 Task: Select Convenience. Add to cart, from Total Wine & More for 3732 Beeghley Street, Allenport, Pennsylvania 15412, Cell Number 254-797-7777, following item :_x000D_
Ommegang Game of Thrones Gift Pack - 2
Action: Mouse moved to (337, 147)
Screenshot: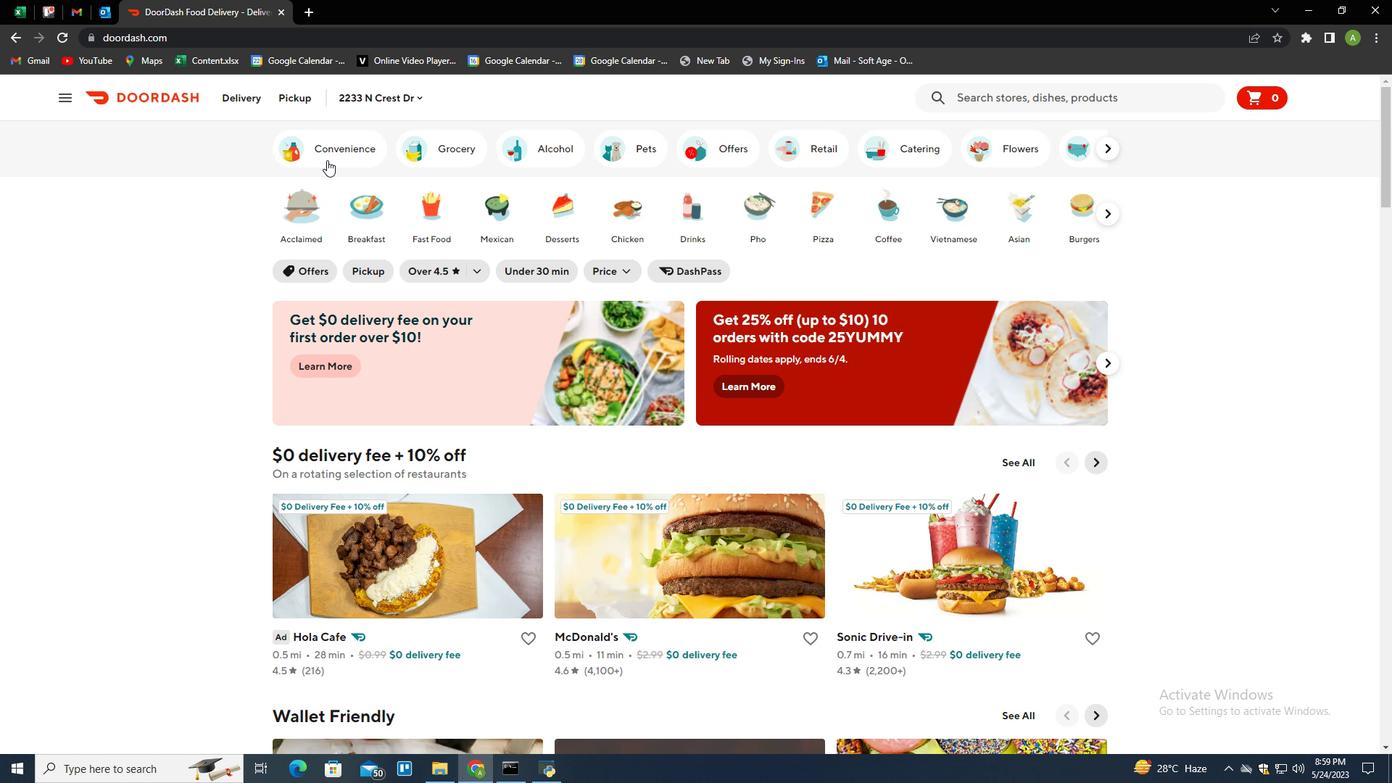 
Action: Mouse pressed left at (337, 147)
Screenshot: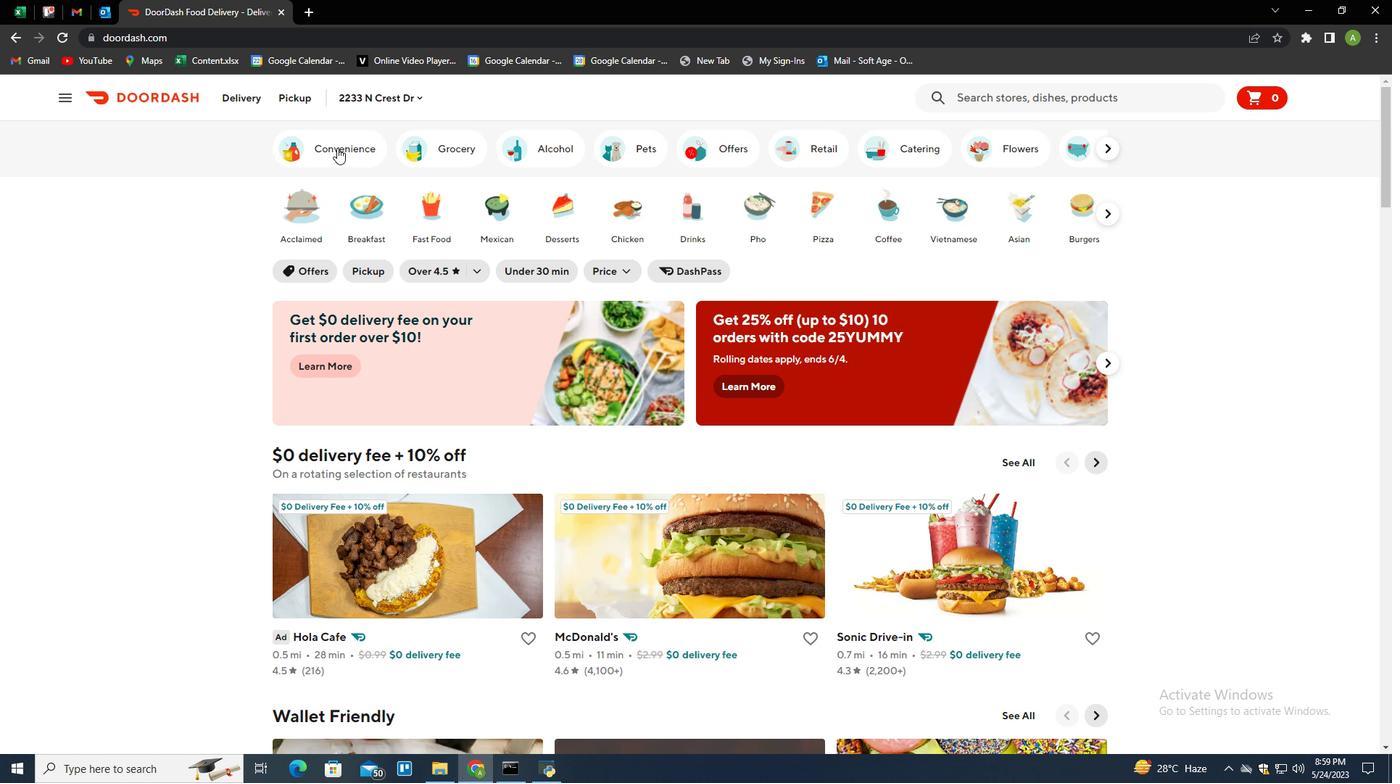 
Action: Mouse moved to (641, 559)
Screenshot: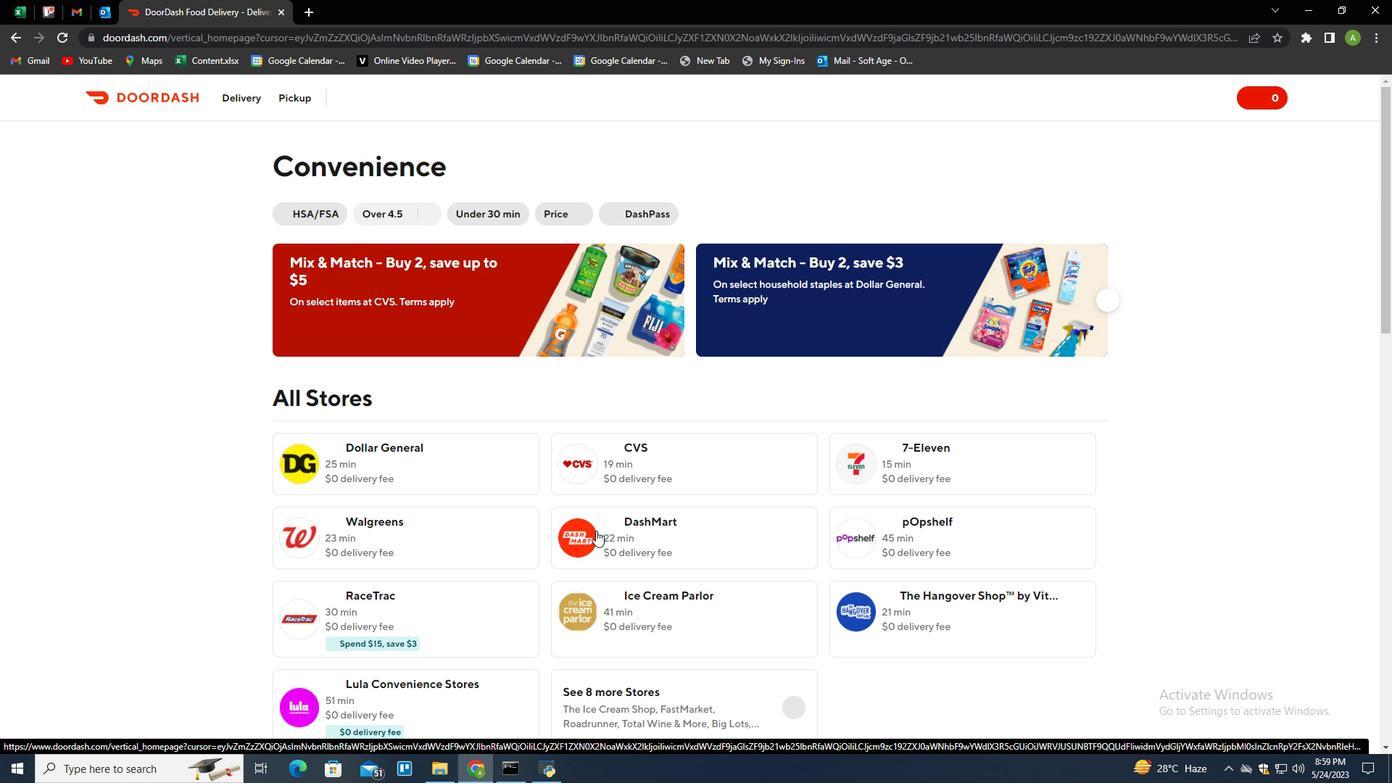 
Action: Mouse scrolled (641, 558) with delta (0, 0)
Screenshot: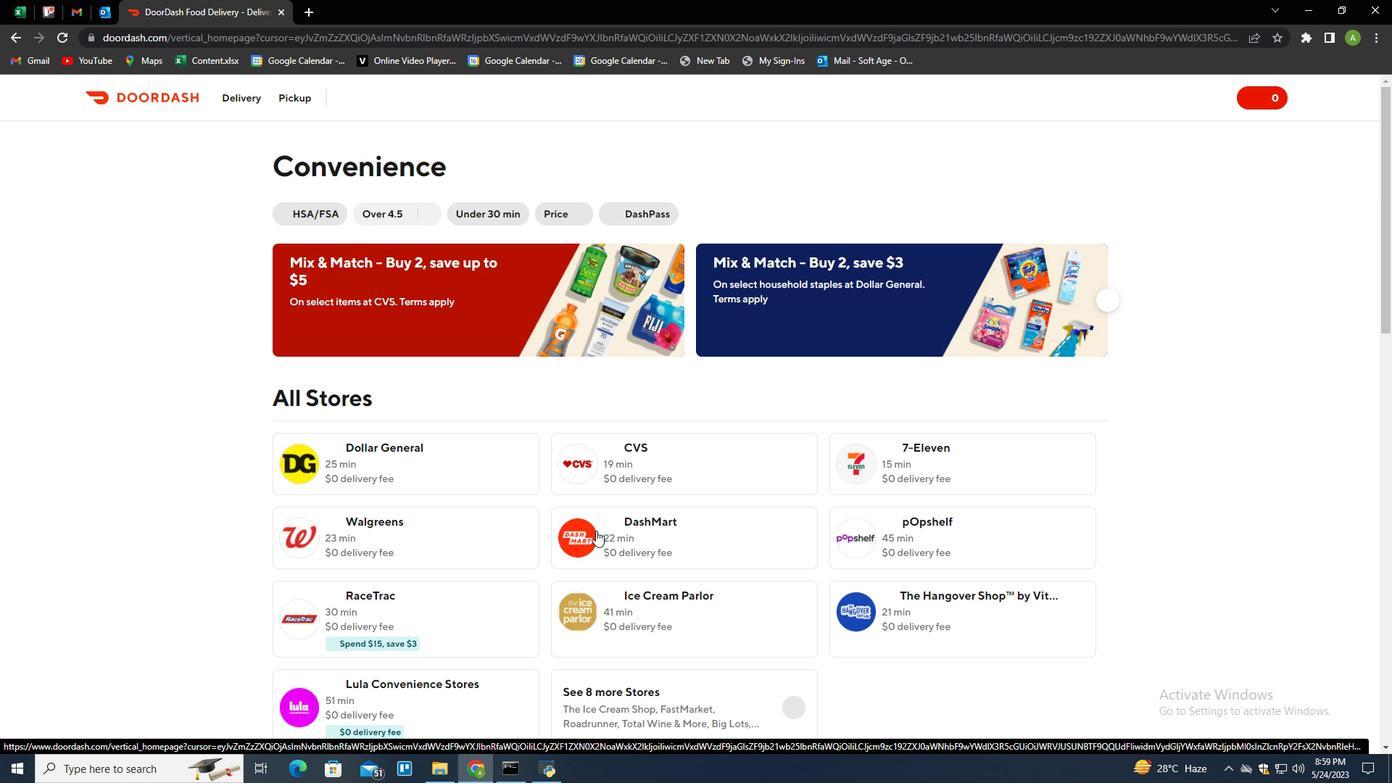 
Action: Mouse moved to (644, 561)
Screenshot: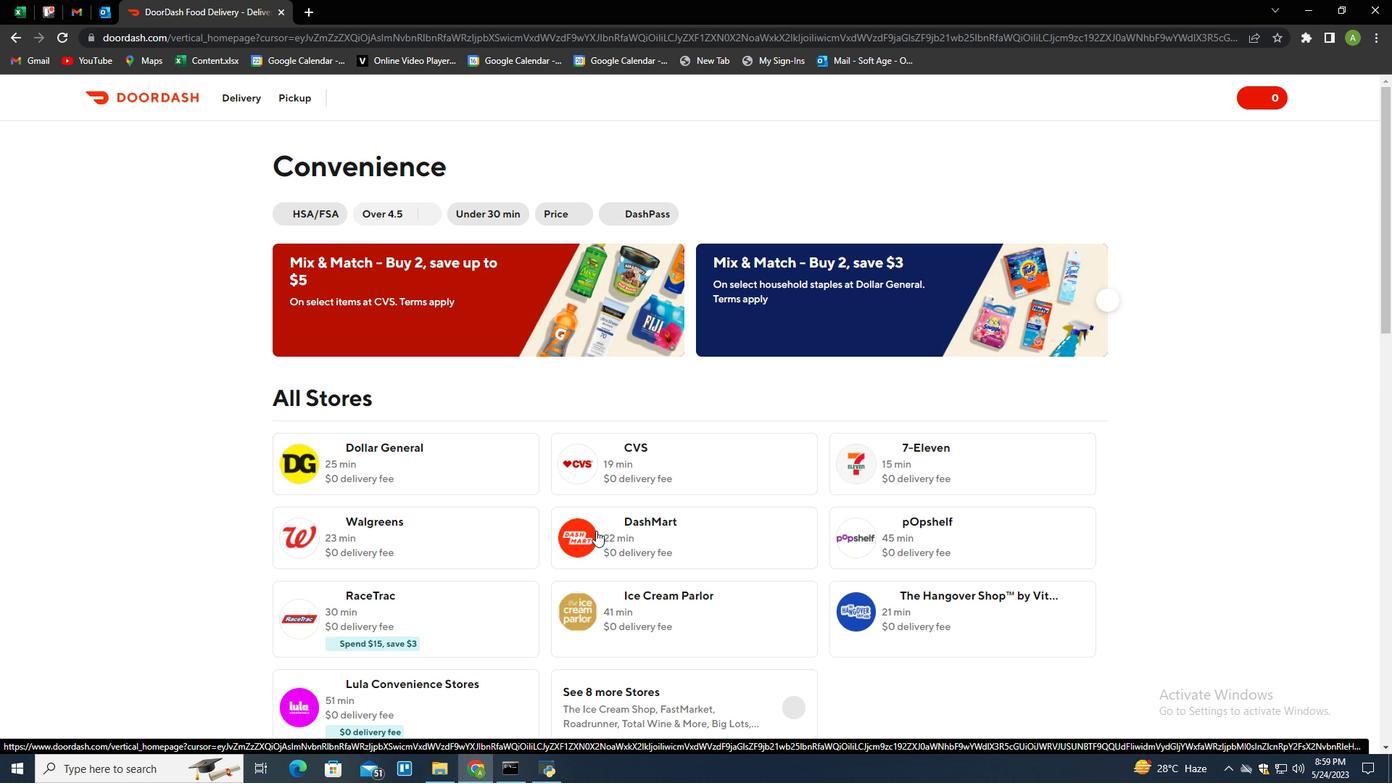 
Action: Mouse scrolled (644, 560) with delta (0, 0)
Screenshot: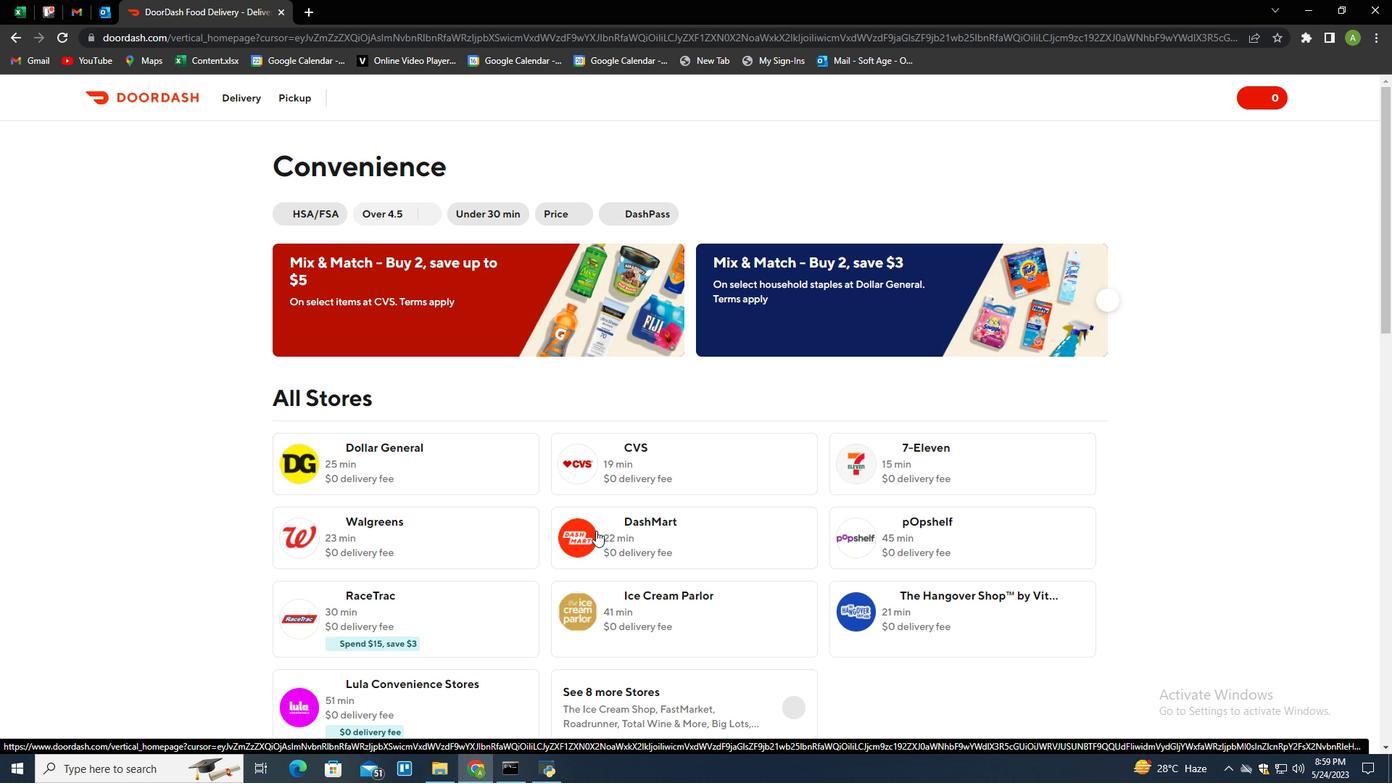 
Action: Mouse moved to (644, 561)
Screenshot: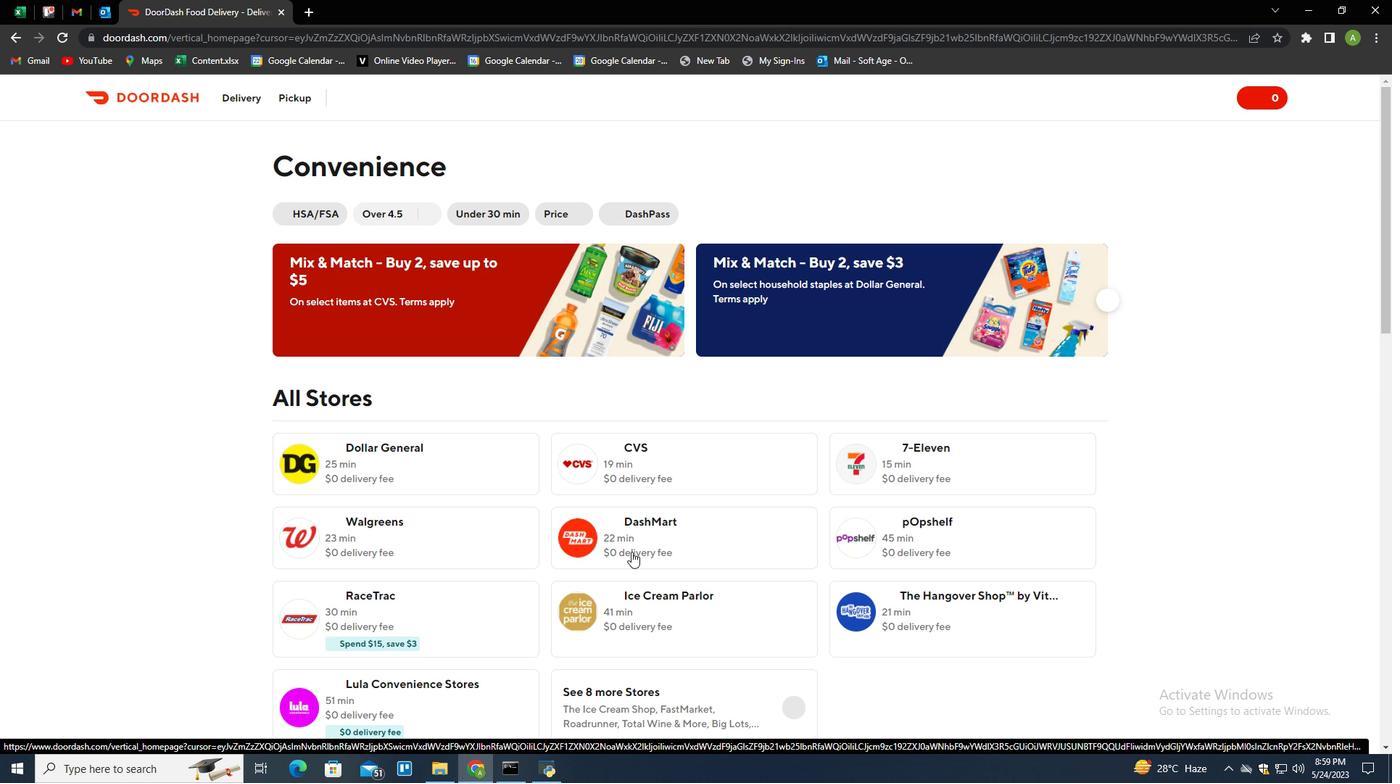
Action: Mouse scrolled (644, 560) with delta (0, 0)
Screenshot: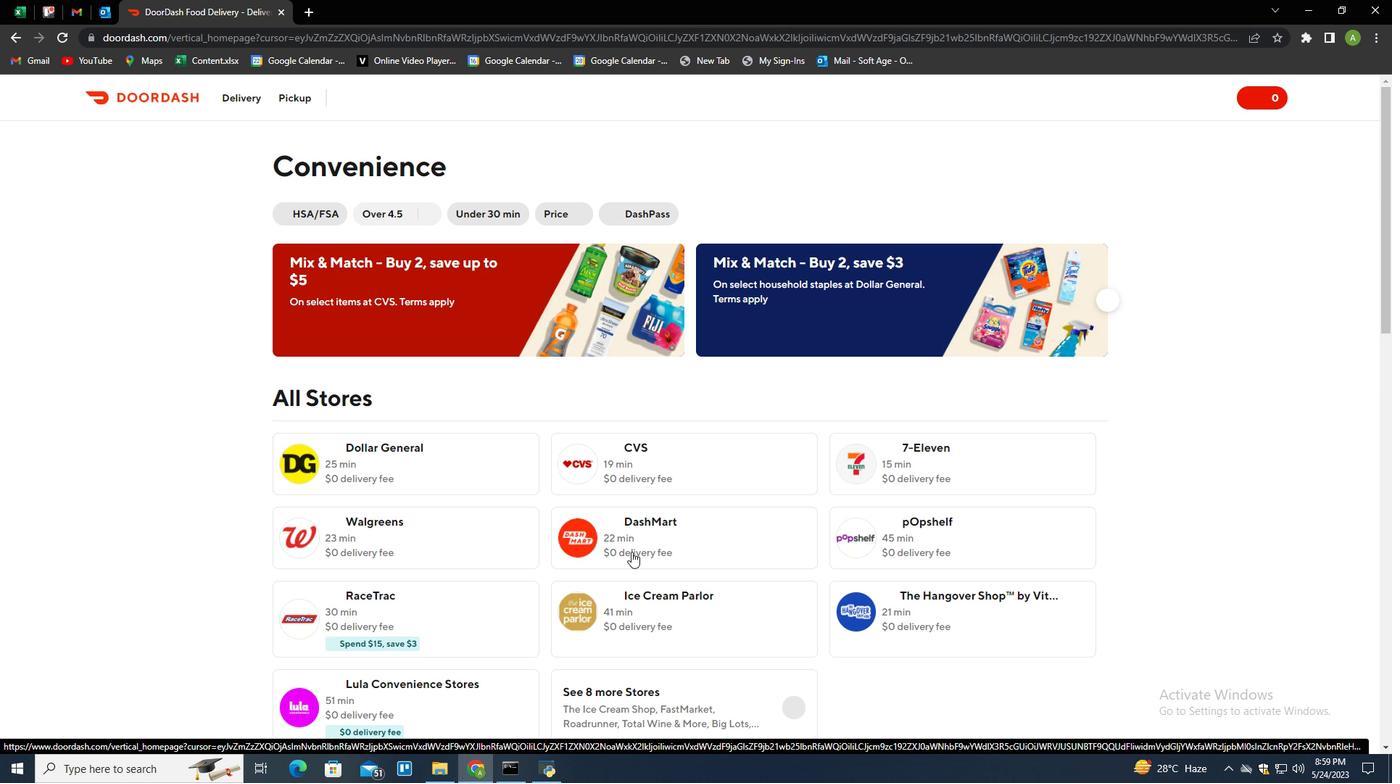 
Action: Mouse moved to (795, 493)
Screenshot: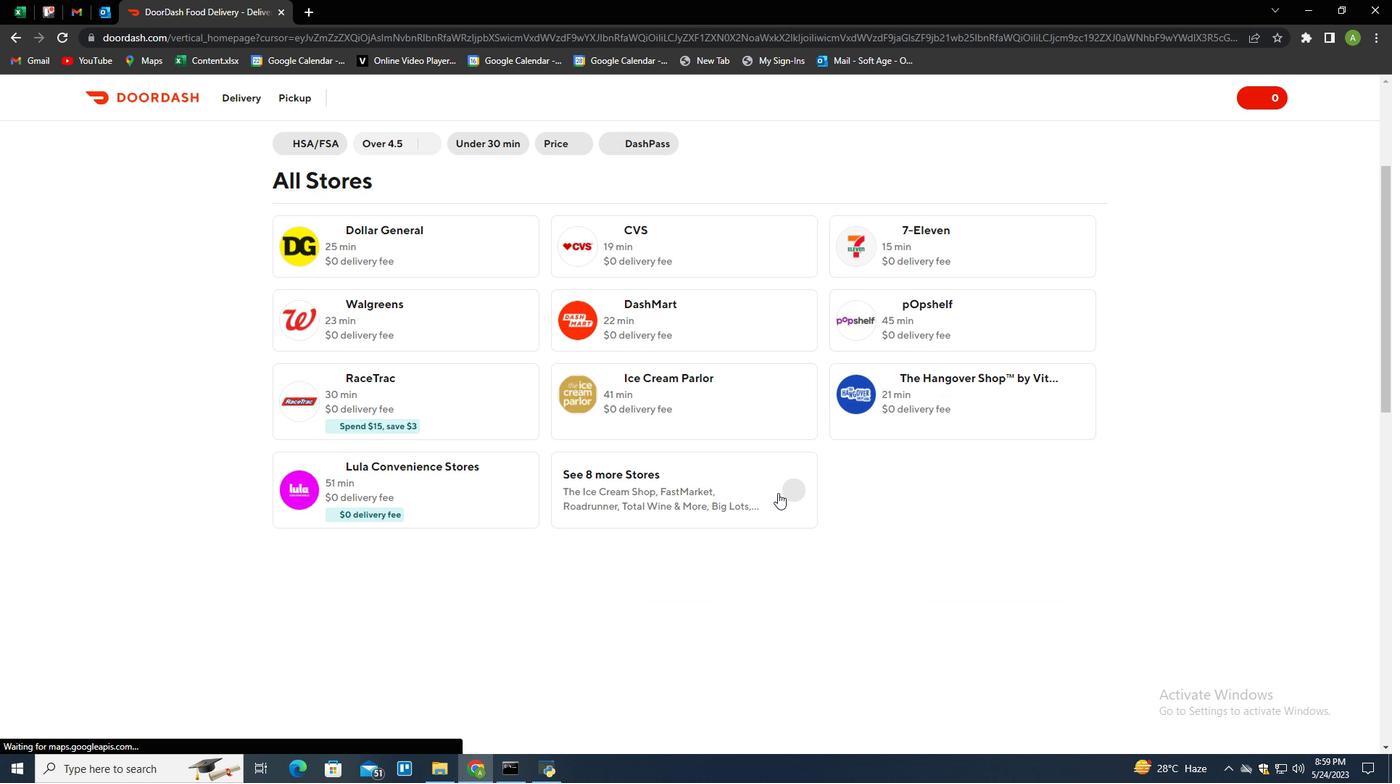 
Action: Mouse pressed left at (795, 493)
Screenshot: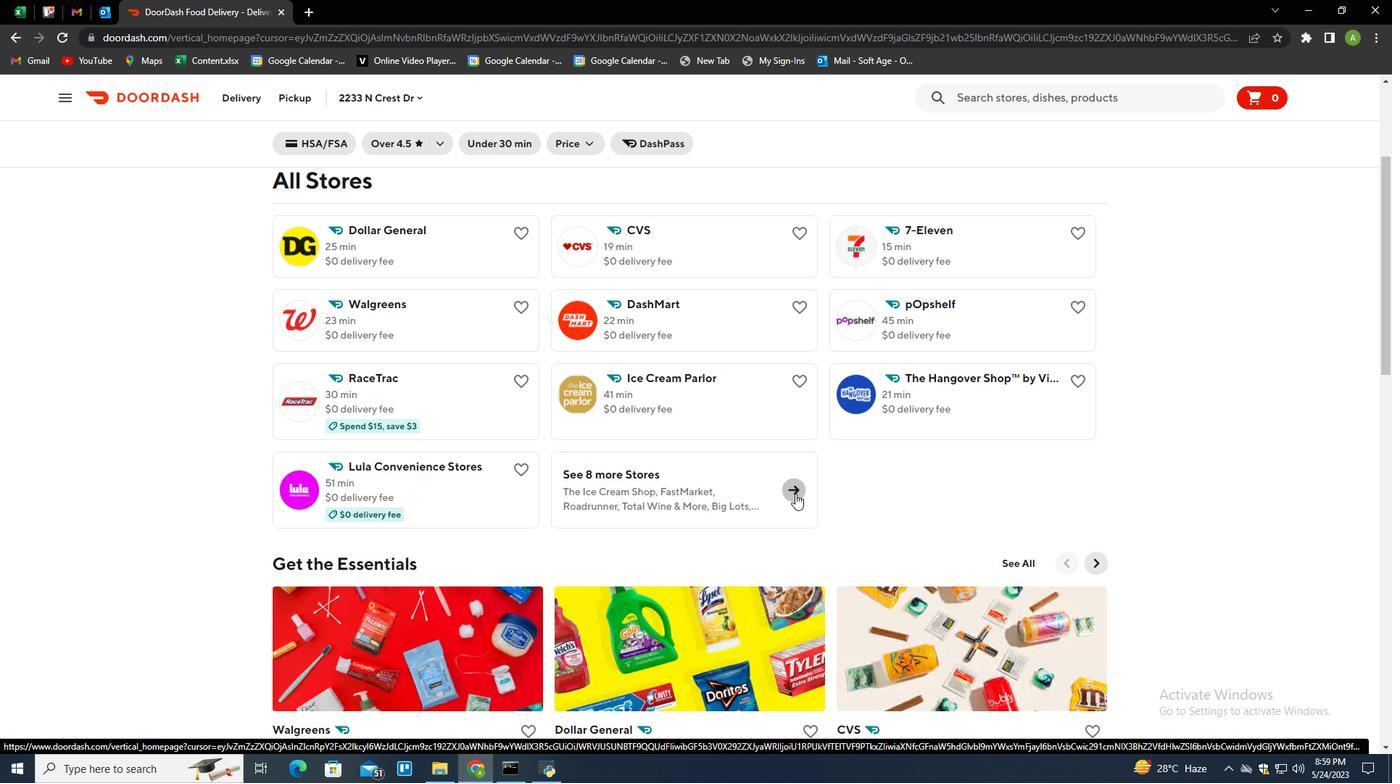 
Action: Mouse moved to (675, 539)
Screenshot: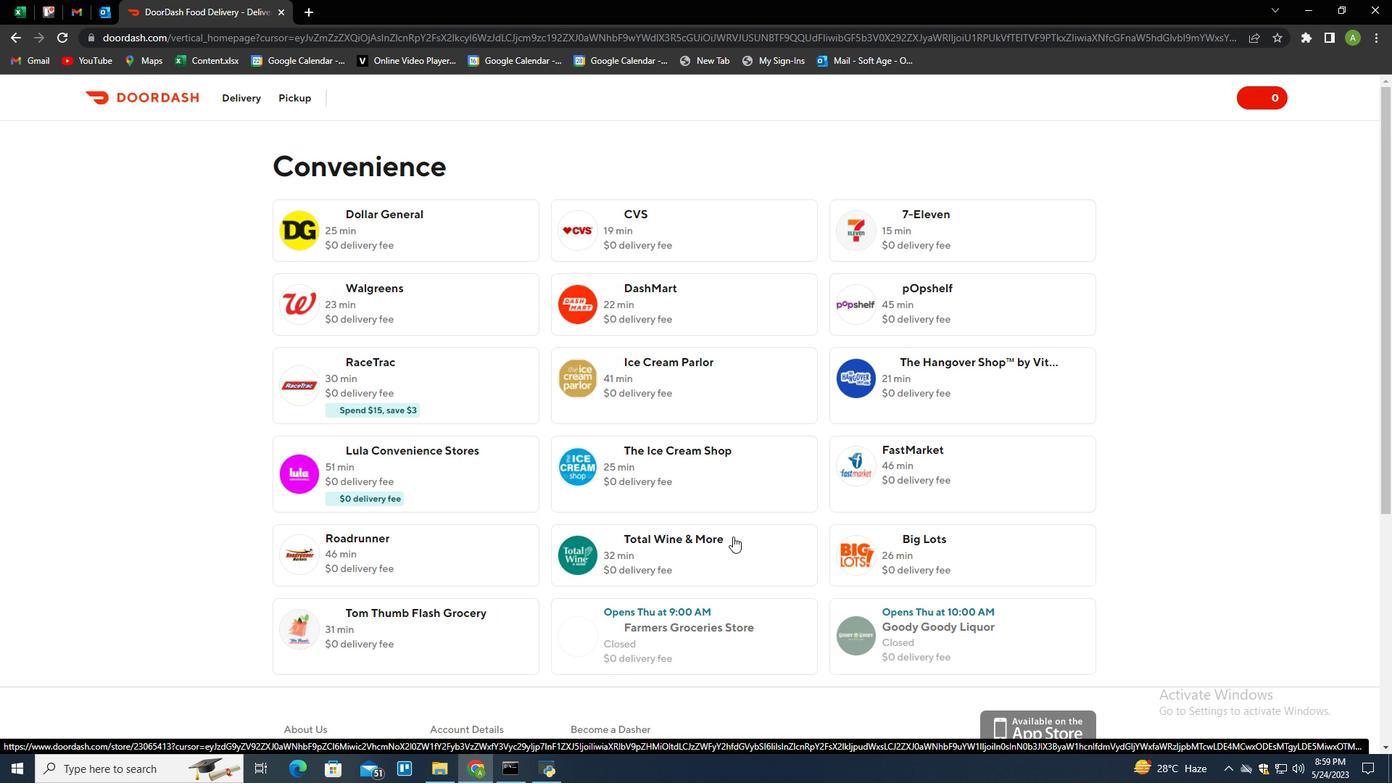 
Action: Mouse pressed left at (675, 539)
Screenshot: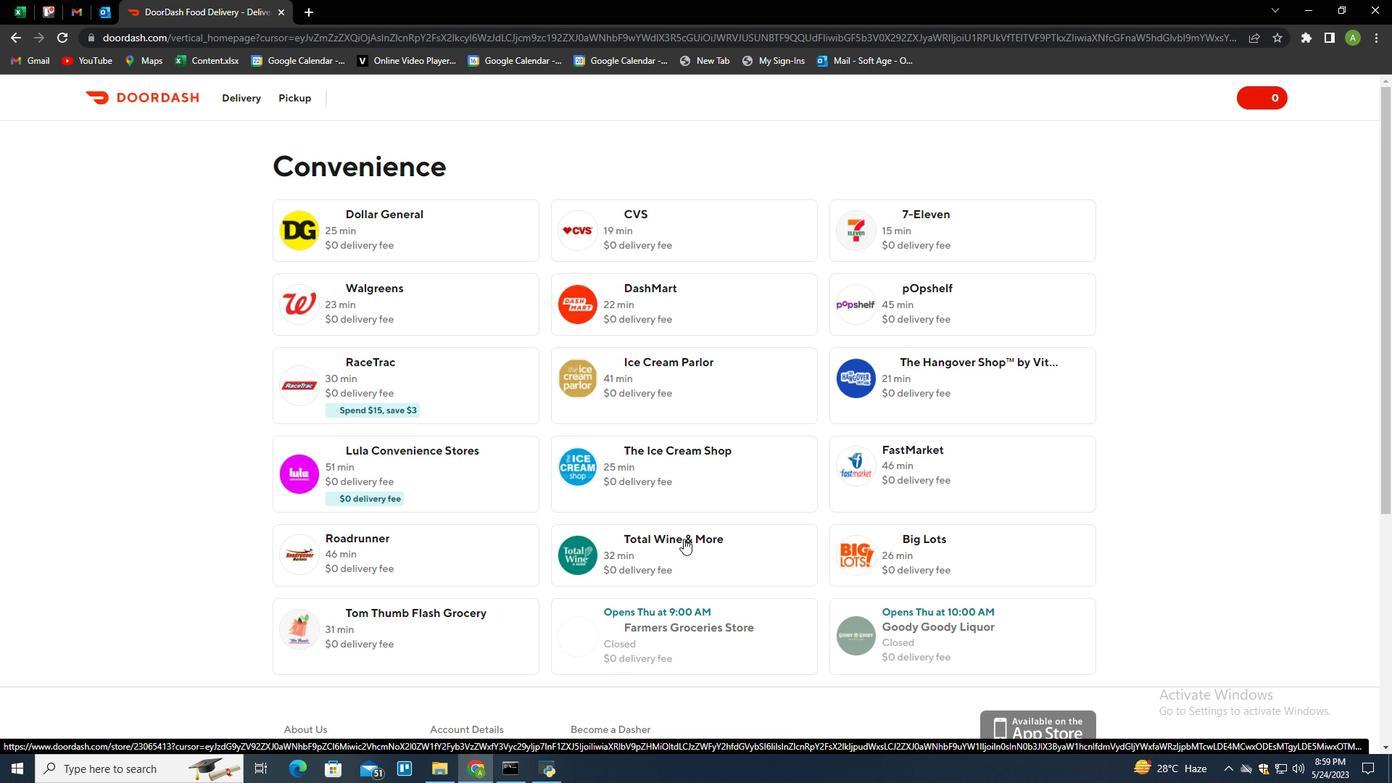 
Action: Mouse moved to (310, 95)
Screenshot: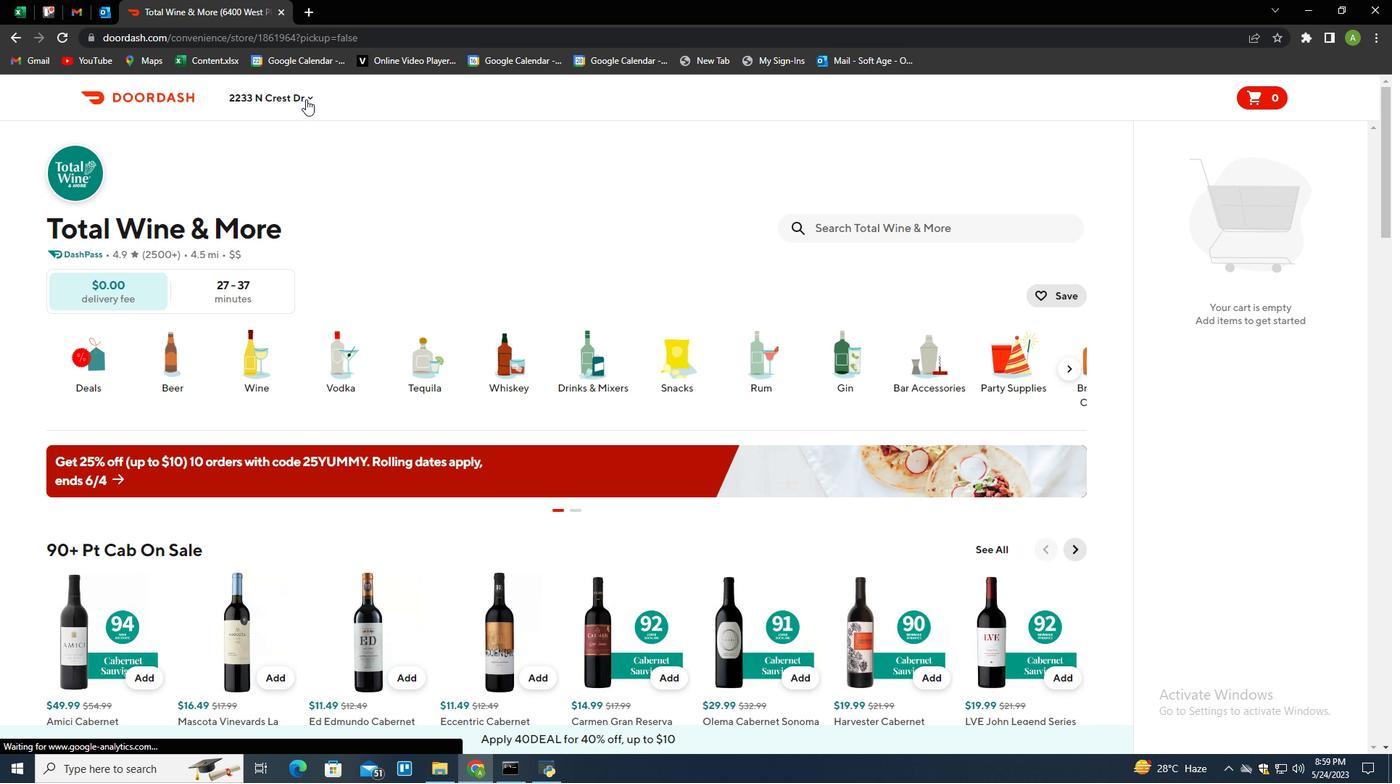 
Action: Mouse pressed left at (310, 95)
Screenshot: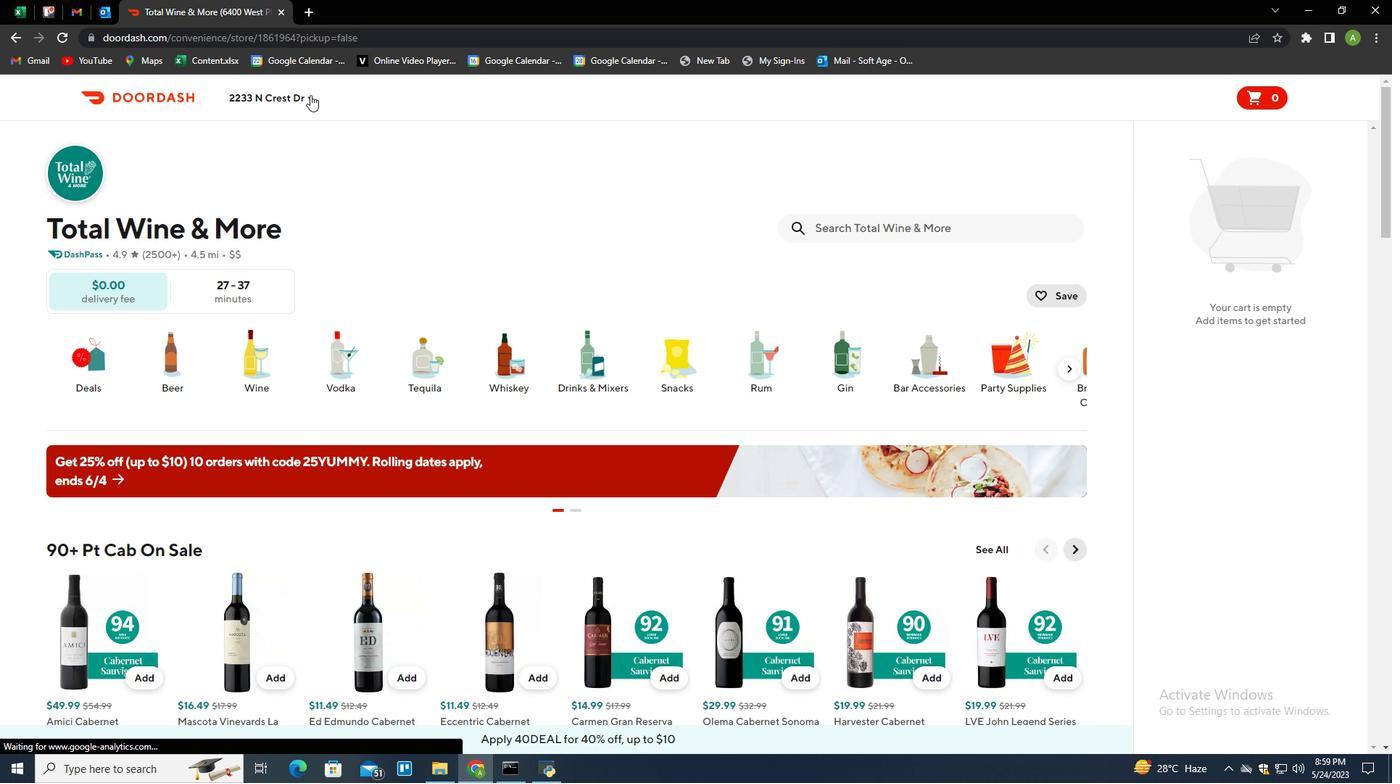 
Action: Mouse moved to (320, 161)
Screenshot: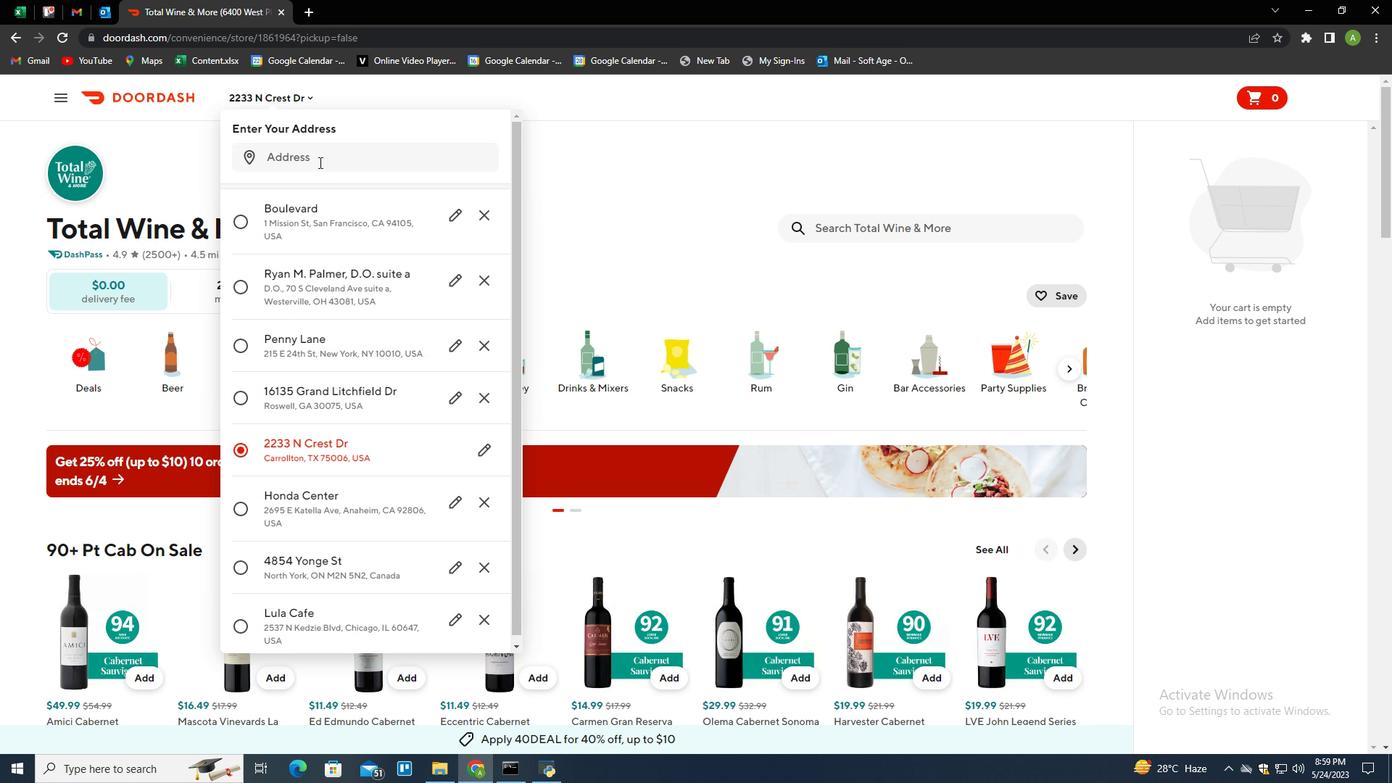 
Action: Mouse pressed left at (320, 161)
Screenshot: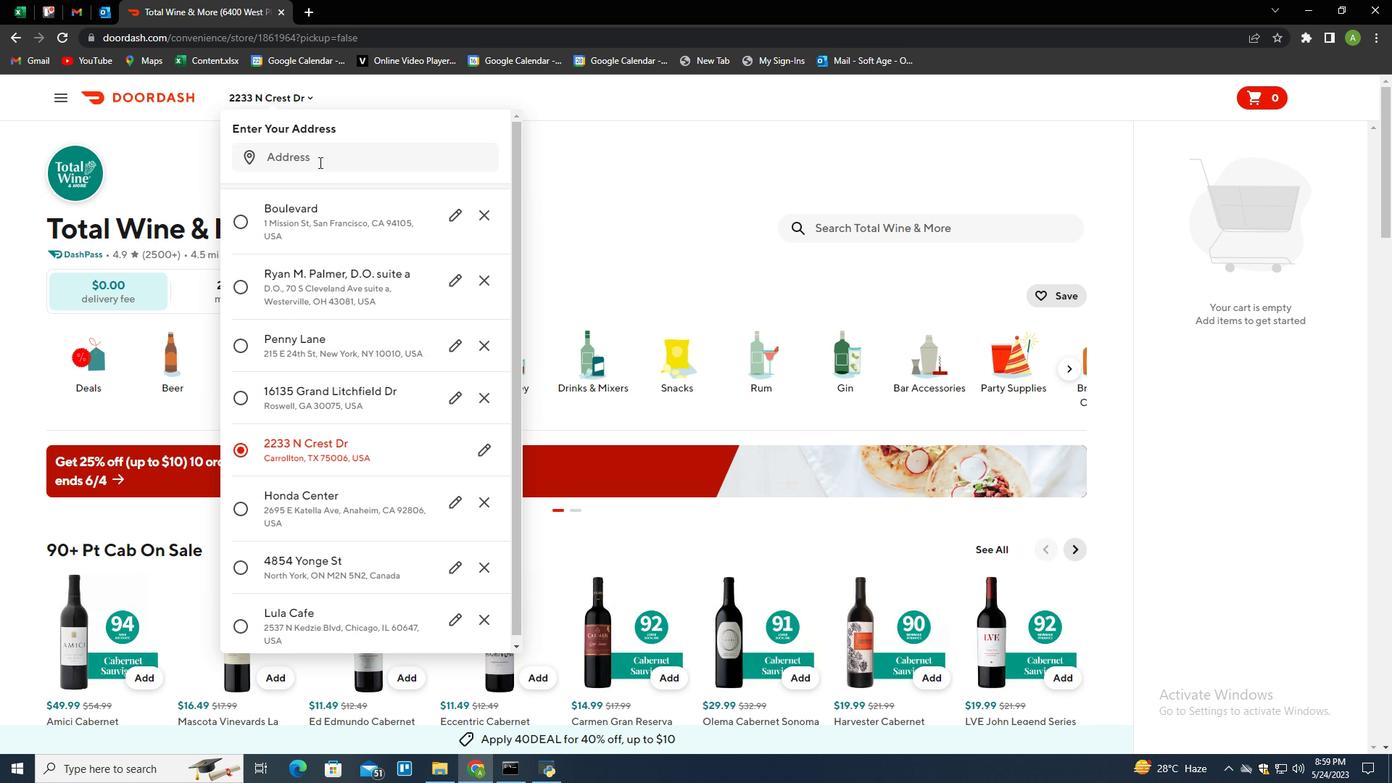
Action: Mouse moved to (282, 162)
Screenshot: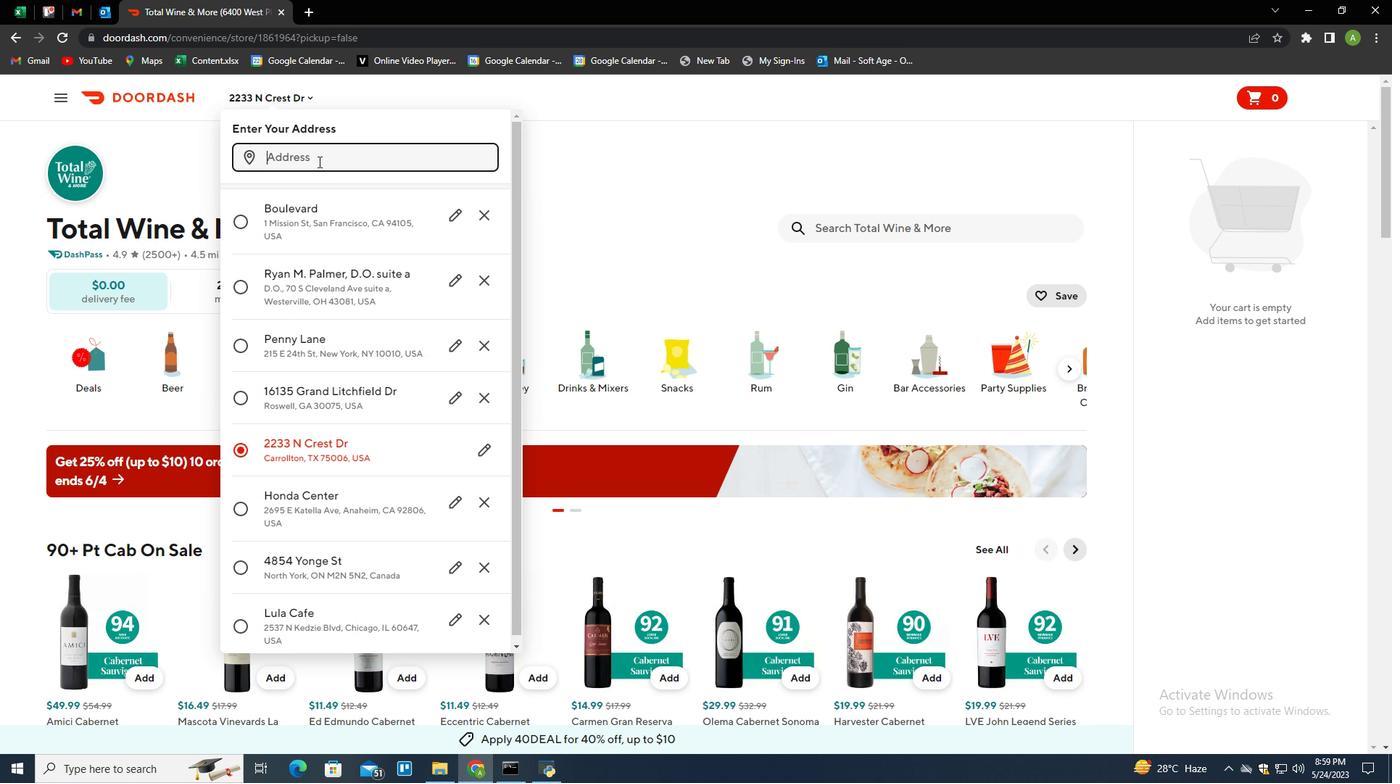 
Action: Key pressed 3732<Key.space>beeghley<Key.space>street,<Key.space>allenport,pennsylvania<Key.space>15412<Key.enter>
Screenshot: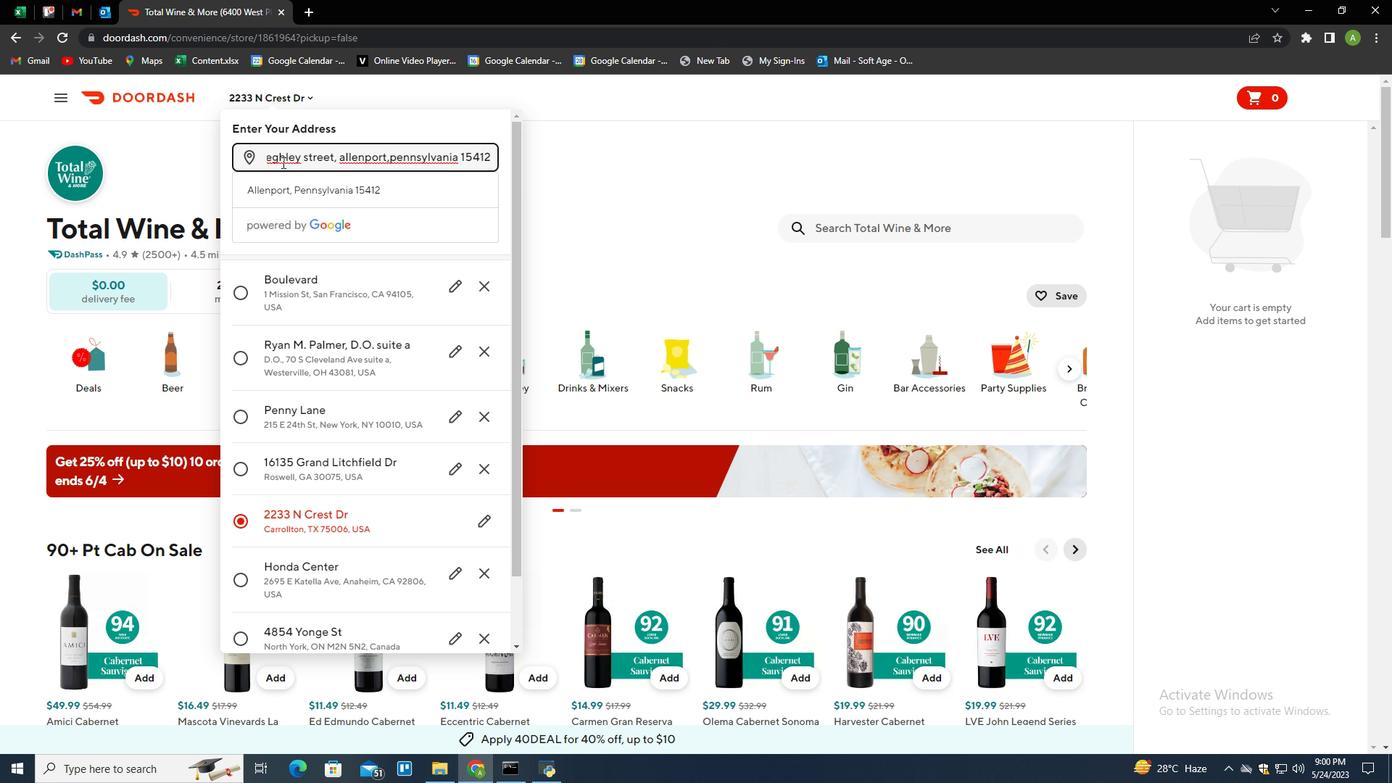 
Action: Mouse moved to (433, 641)
Screenshot: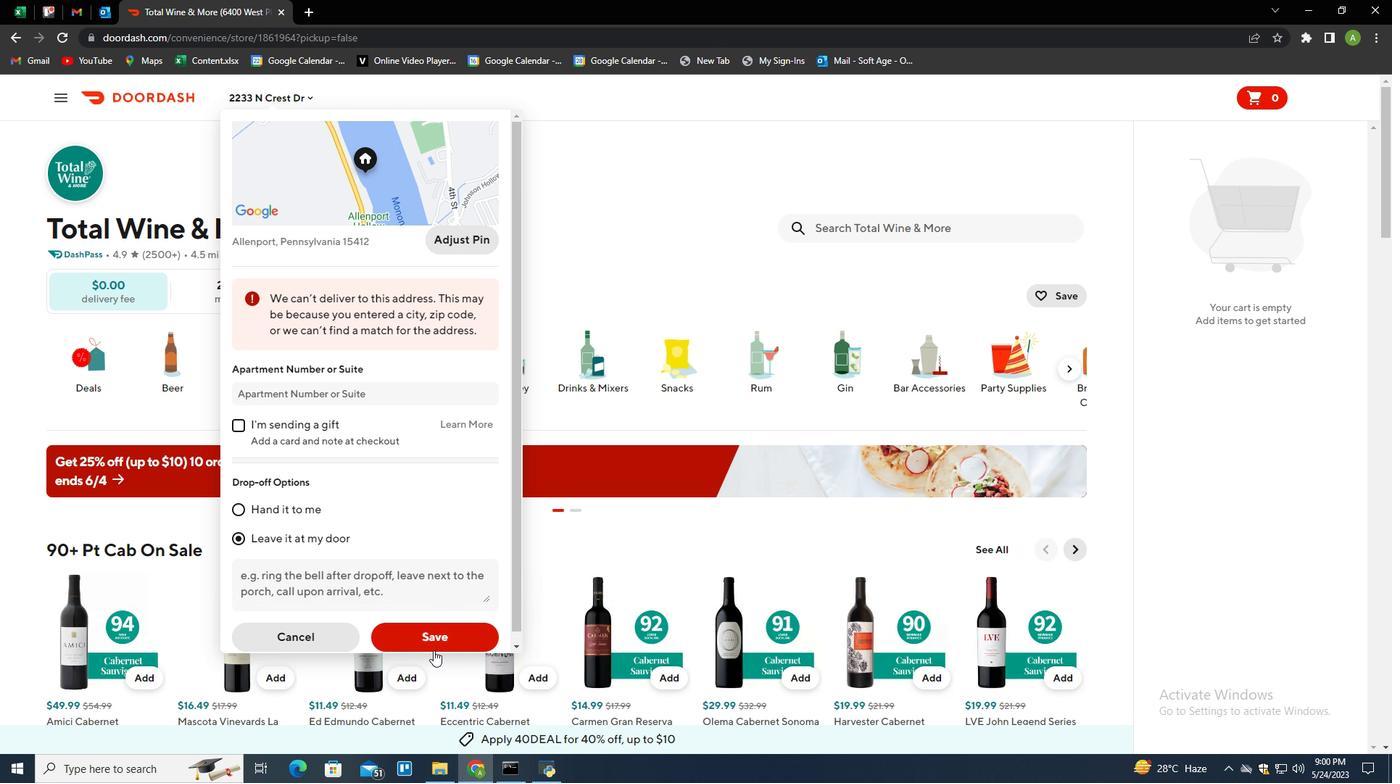 
Action: Mouse pressed left at (433, 641)
Screenshot: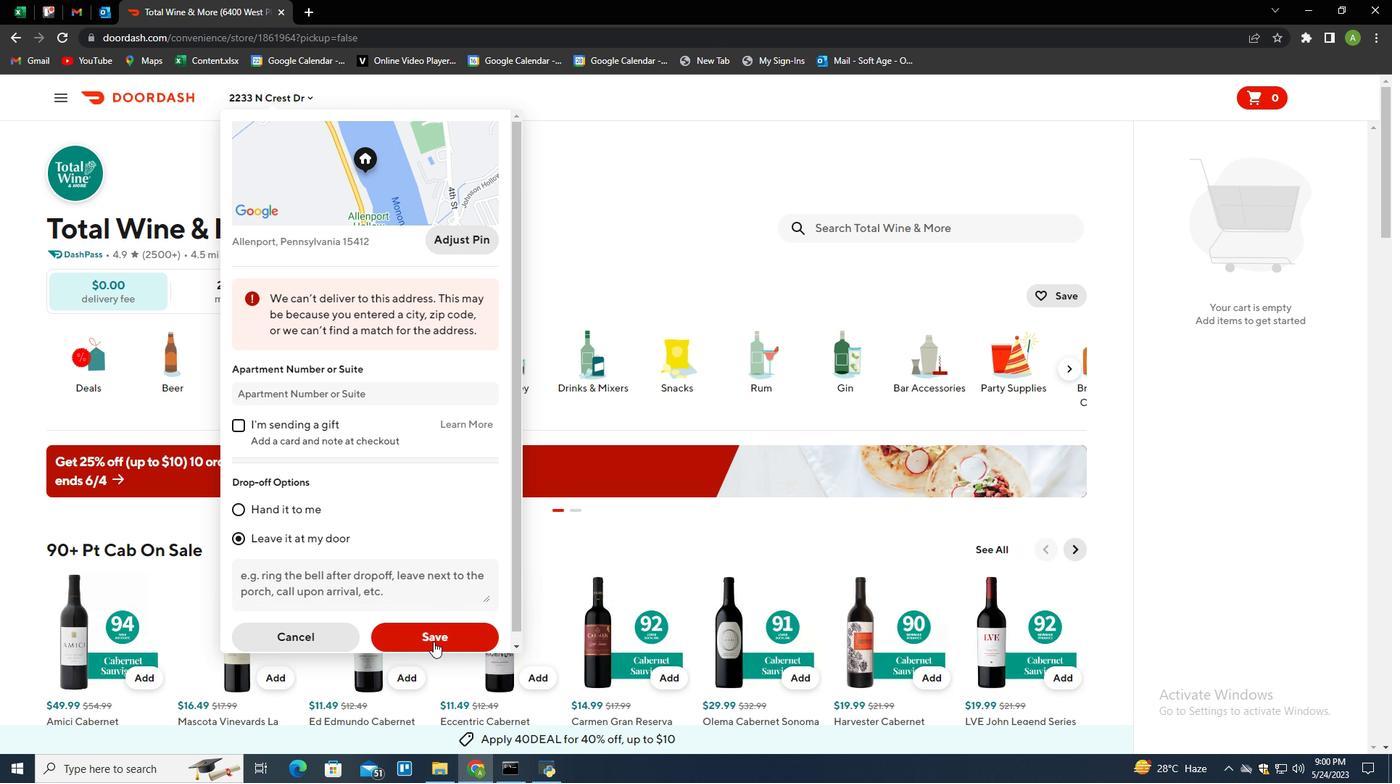 
Action: Mouse moved to (874, 227)
Screenshot: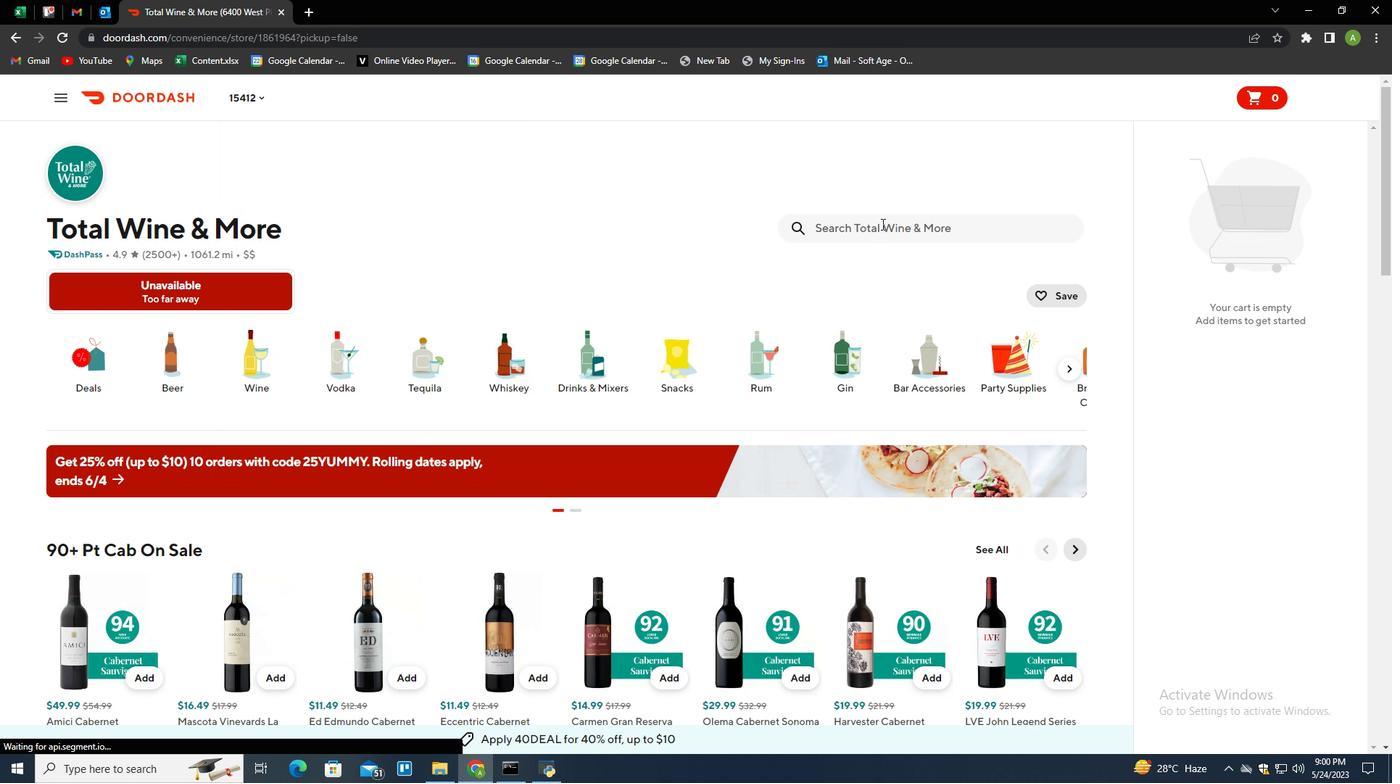 
Action: Mouse pressed left at (874, 227)
Screenshot: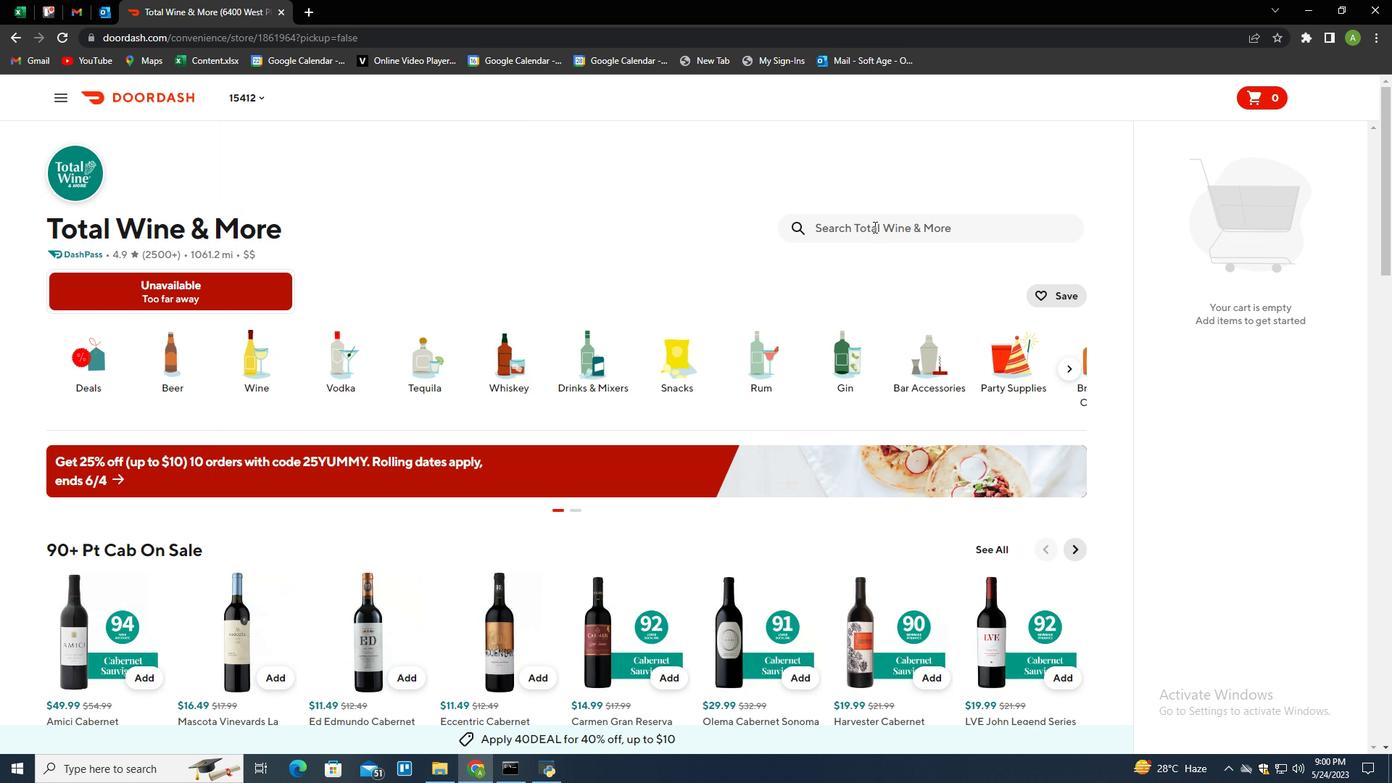 
Action: Mouse moved to (846, 243)
Screenshot: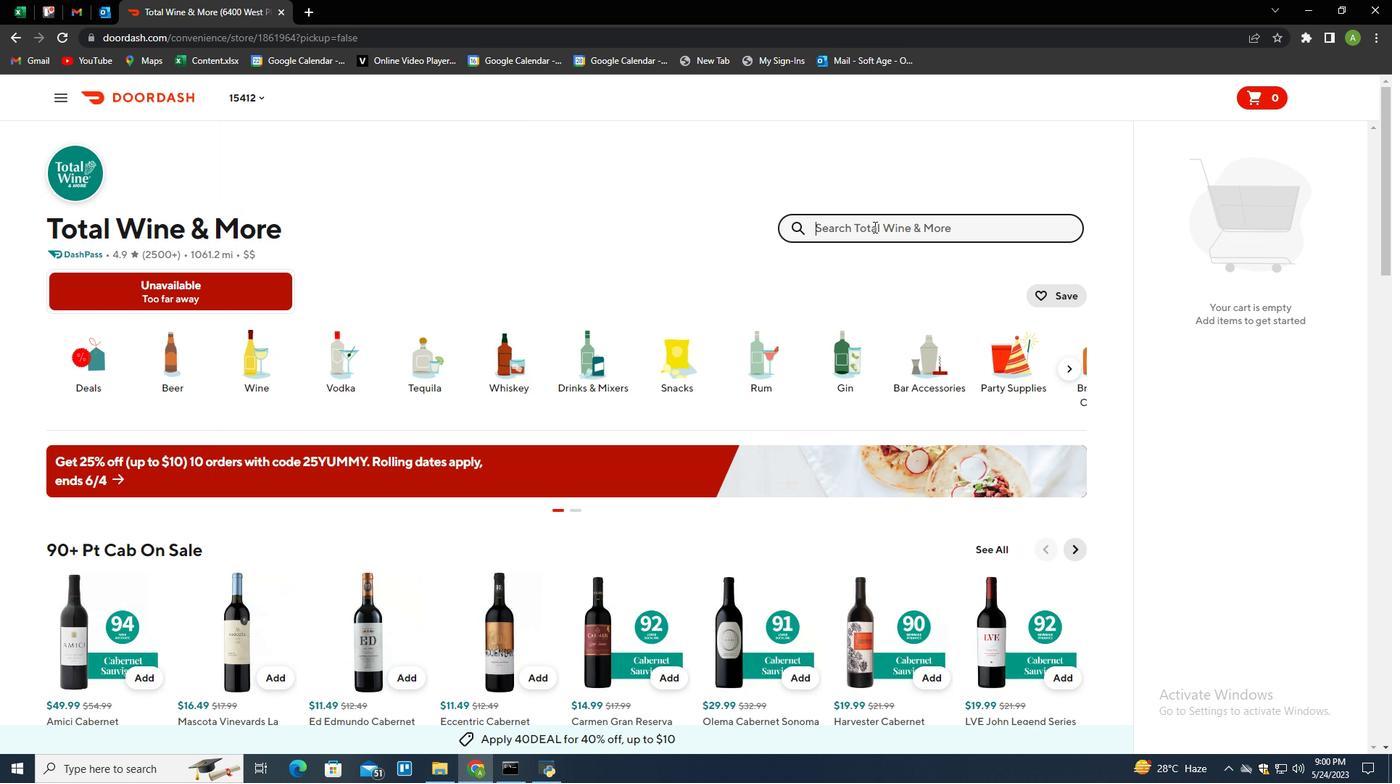 
Action: Key pressed ommegang<Key.space>gan<Key.backspace>me<Key.space>of<Key.space>thones<Key.backspace><Key.backspace><Key.backspace><Key.backspace>rones<Key.space>gift<Key.space>pack<Key.enter>
Screenshot: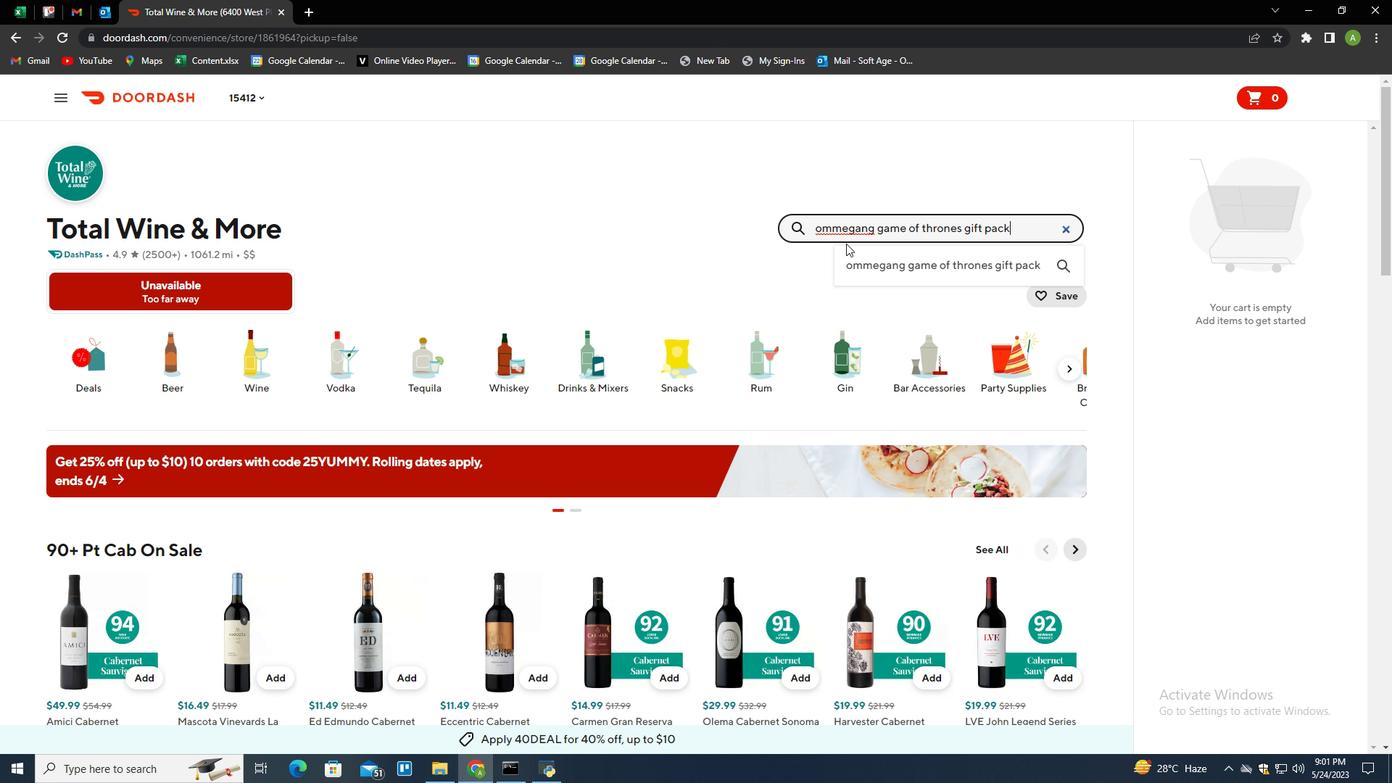 
Action: Mouse moved to (134, 377)
Screenshot: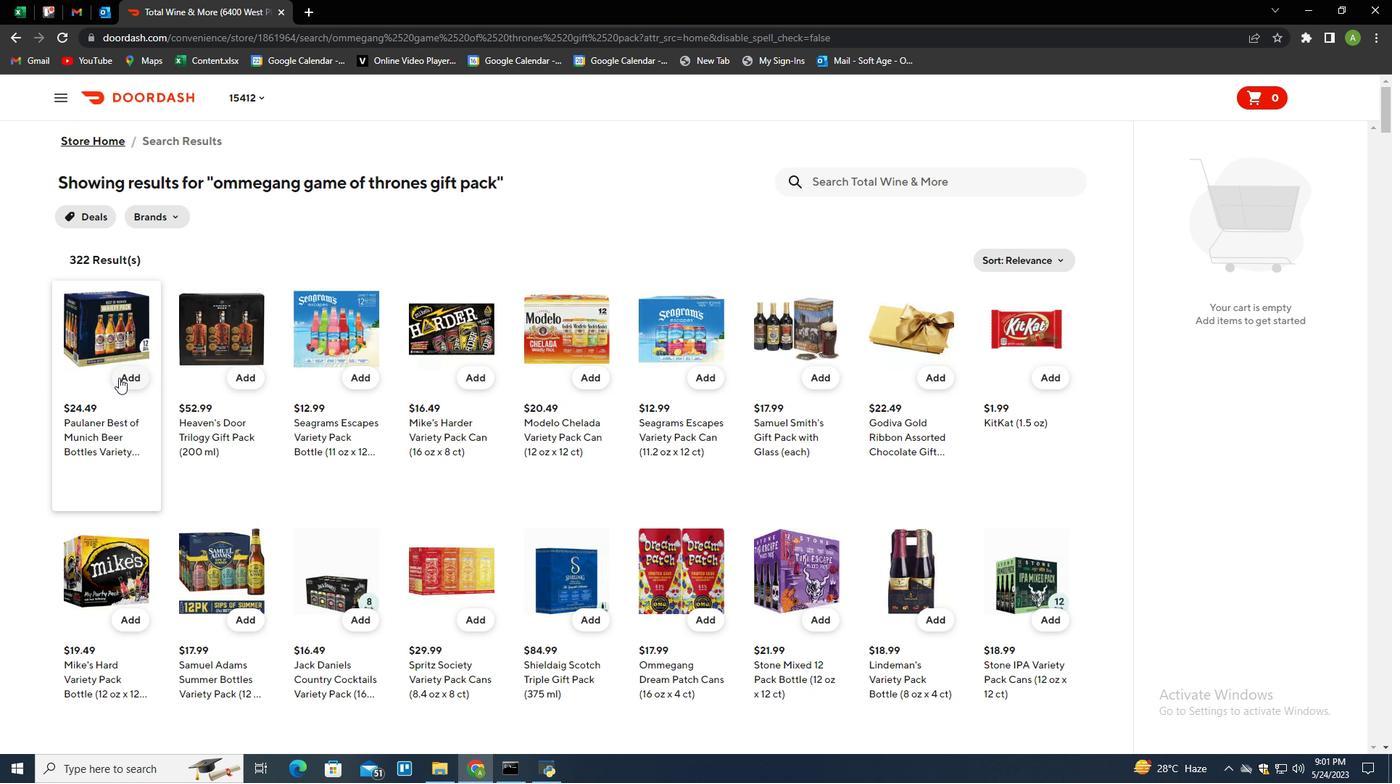 
Action: Mouse pressed left at (134, 377)
Screenshot: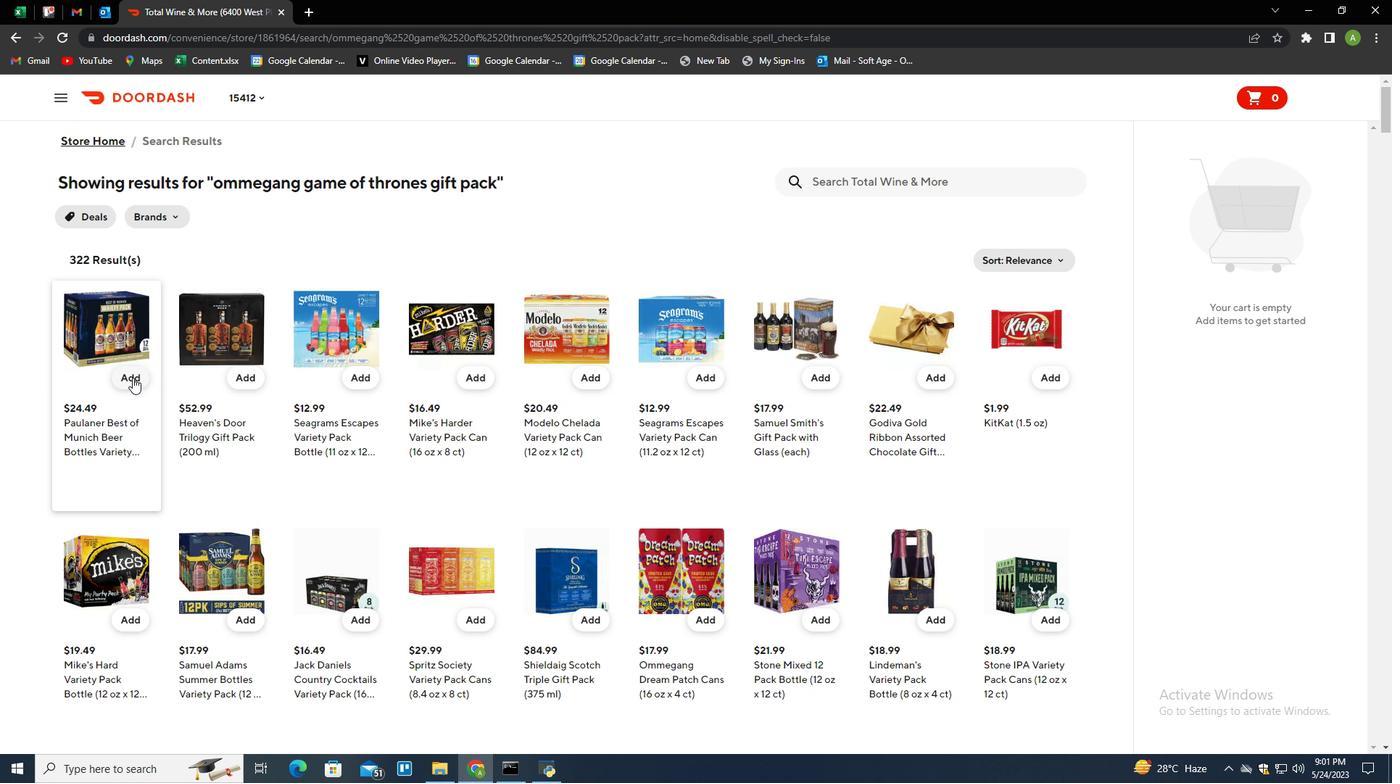 
Action: Mouse moved to (1341, 252)
Screenshot: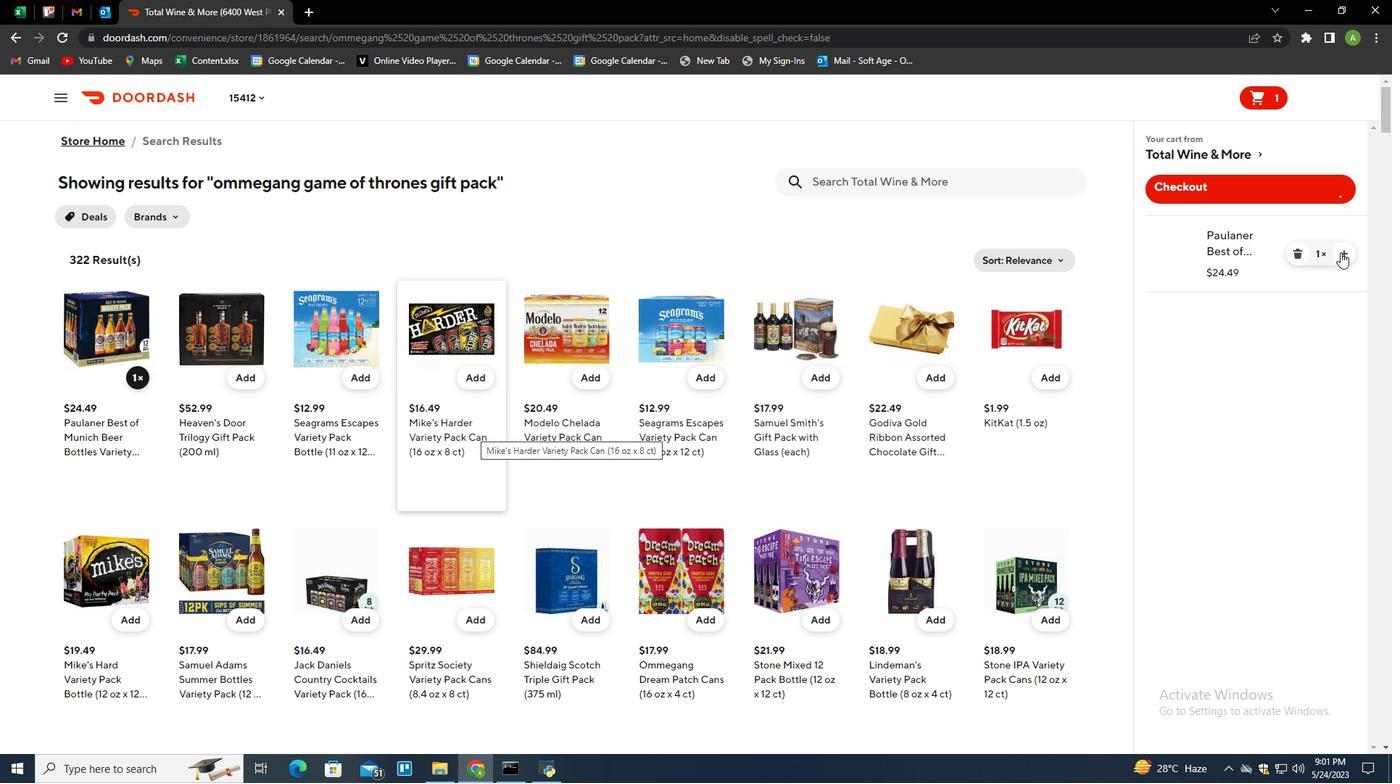
Action: Mouse pressed left at (1341, 252)
Screenshot: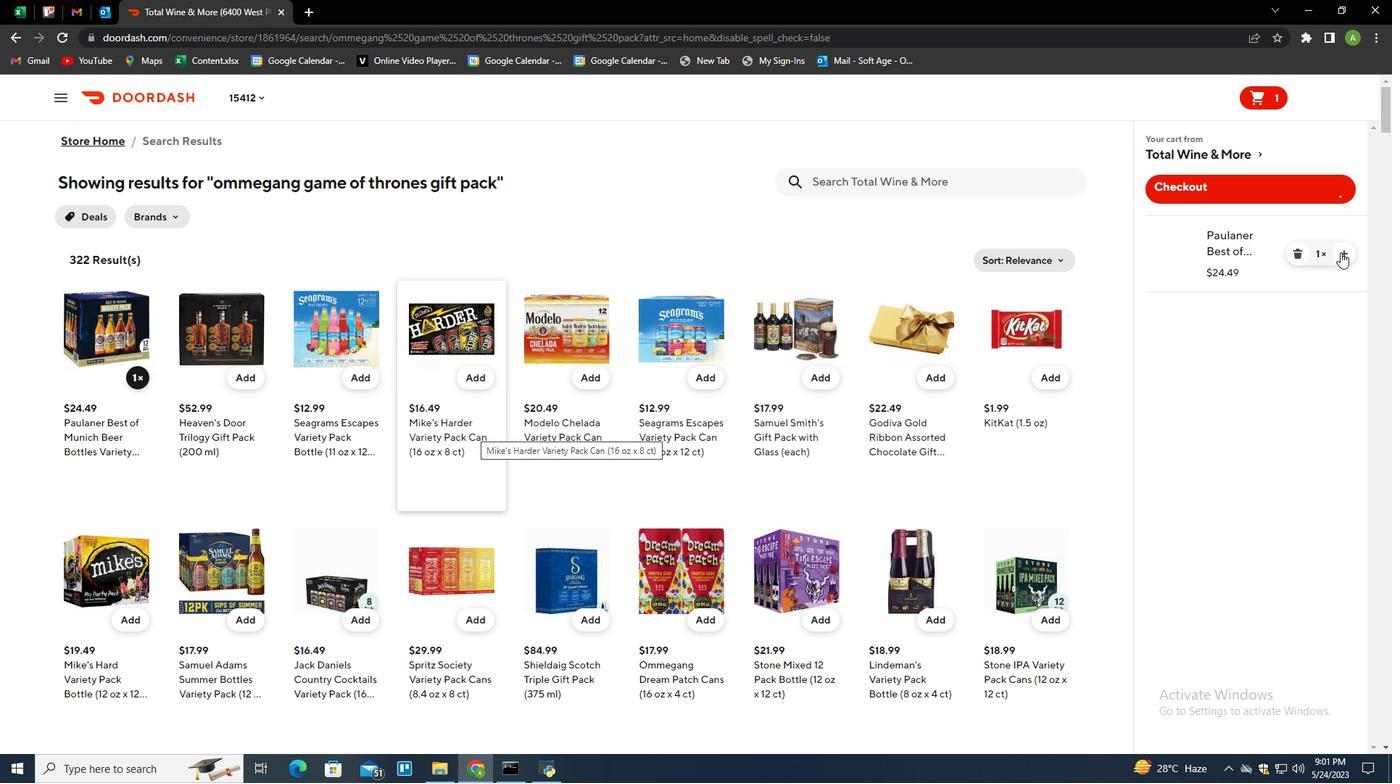 
Action: Mouse moved to (1189, 190)
Screenshot: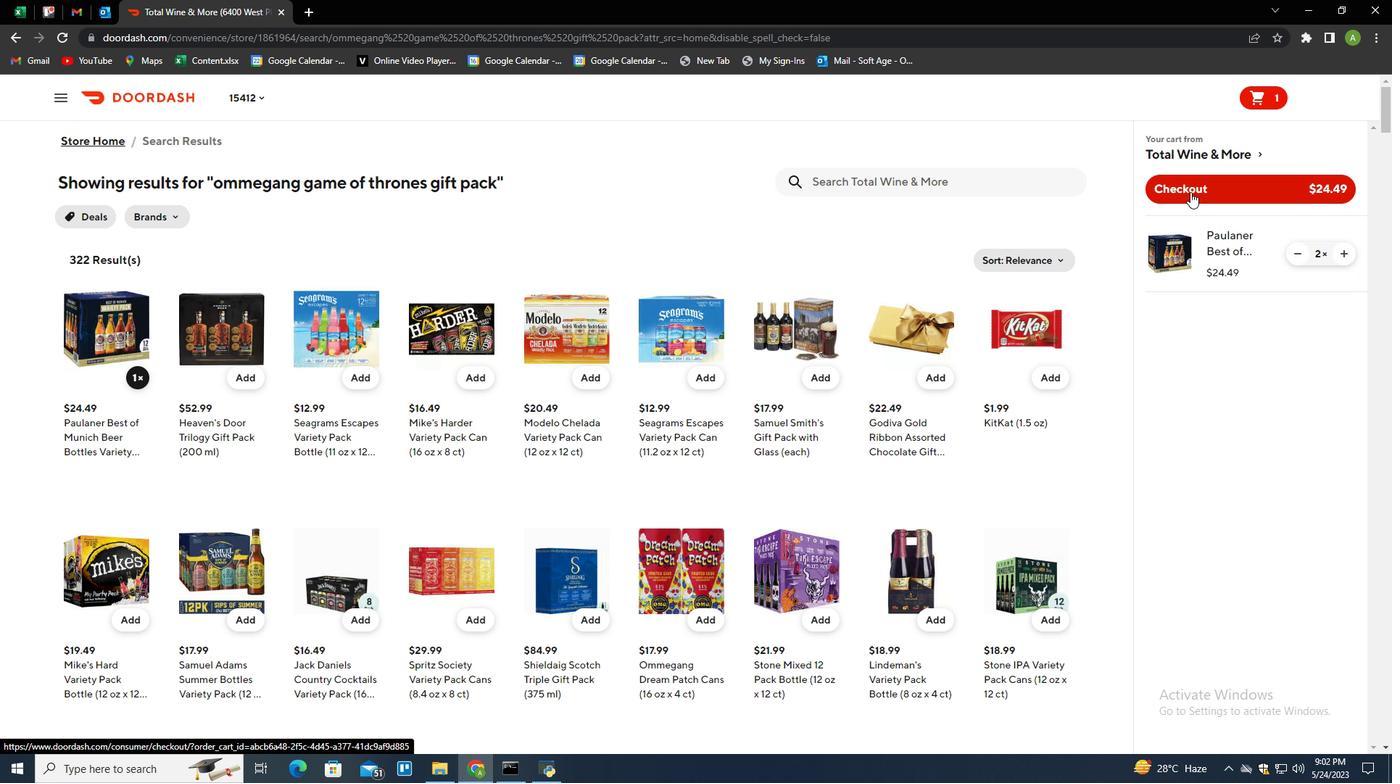 
Action: Mouse pressed left at (1189, 190)
Screenshot: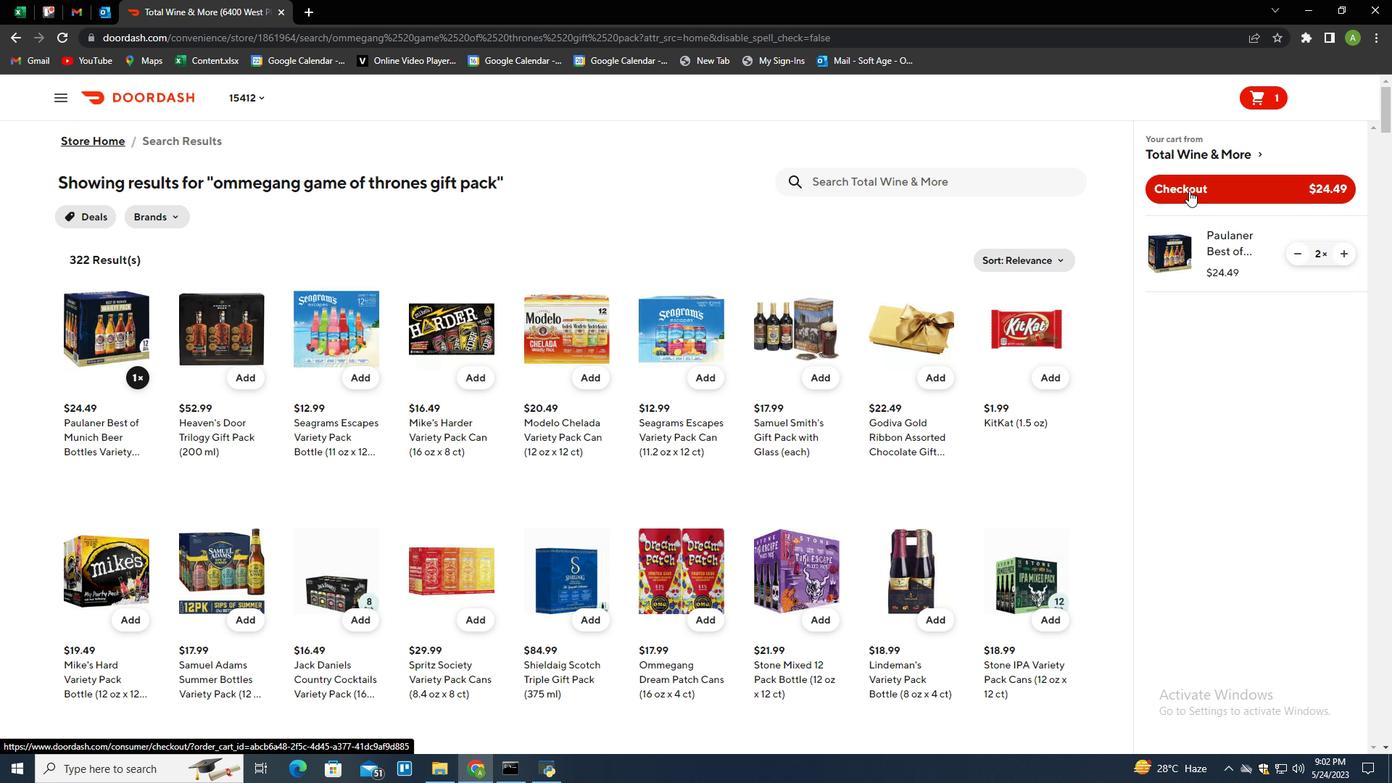 
Action: Mouse moved to (1188, 190)
Screenshot: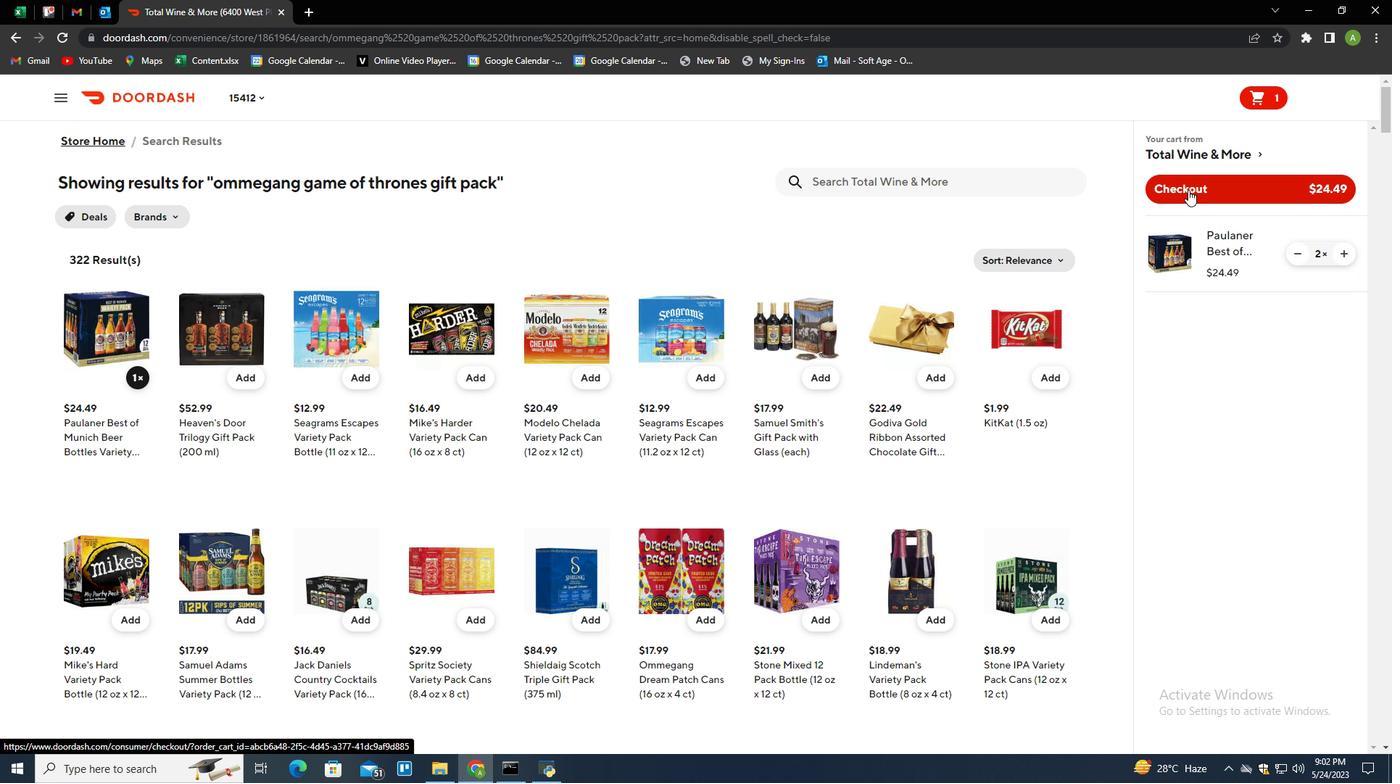 
